 Task: Add the task  Integrate website with payment gateways and invoicing systems to the section Breakaway in the project AgileExpert and add a Due Date to the respective task as 2023/12/19
Action: Mouse moved to (65, 486)
Screenshot: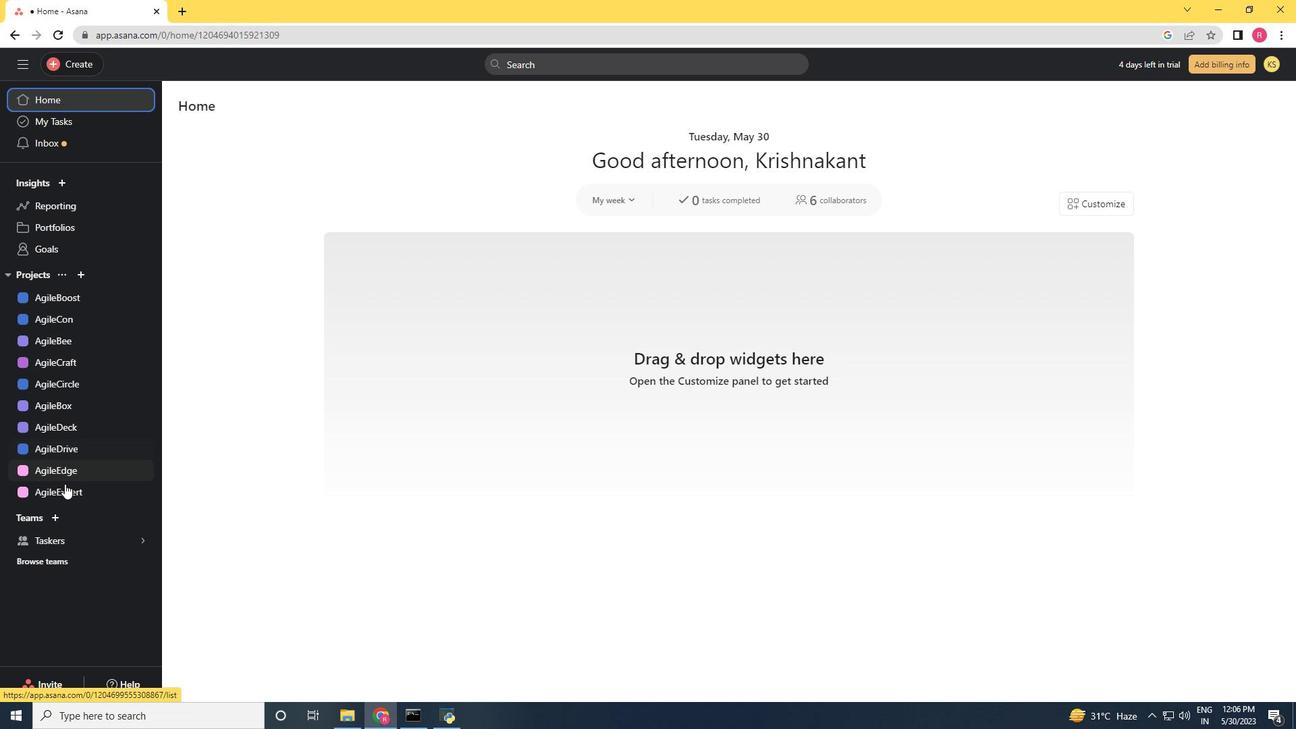
Action: Mouse pressed left at (65, 486)
Screenshot: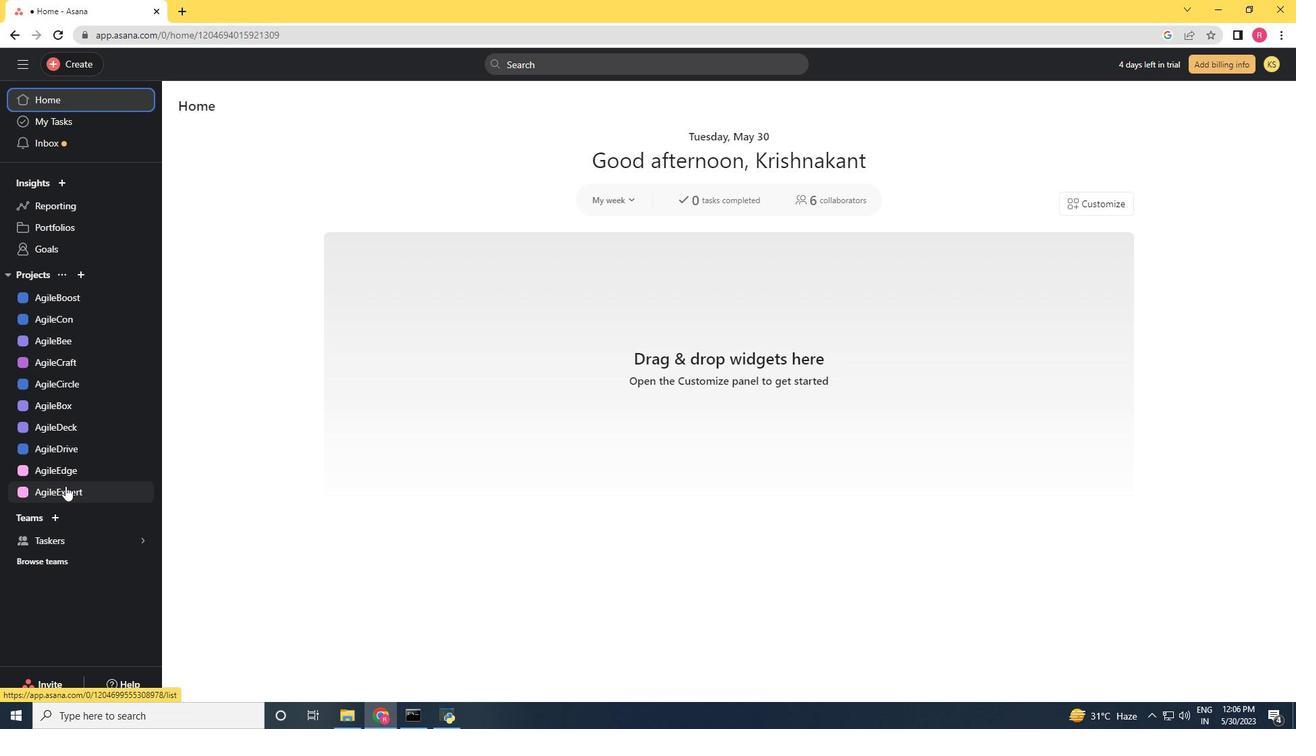 
Action: Mouse moved to (727, 463)
Screenshot: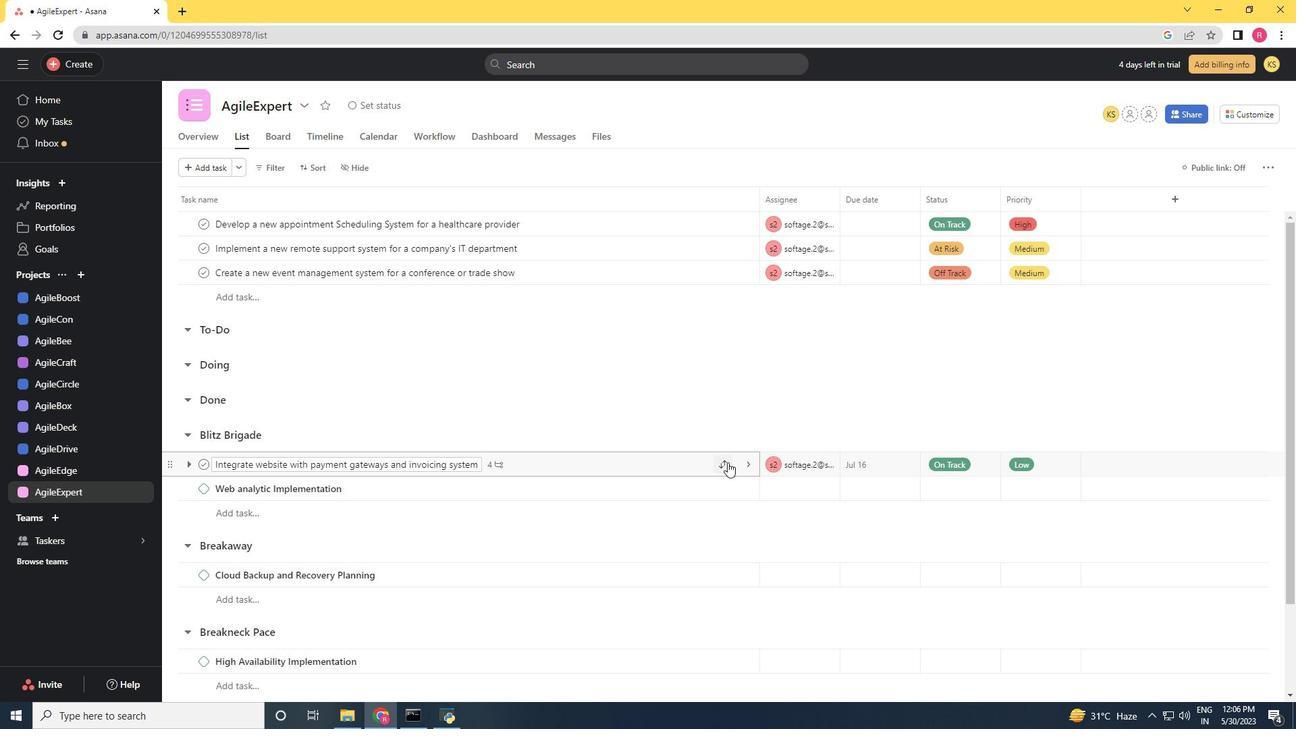 
Action: Mouse pressed left at (727, 463)
Screenshot: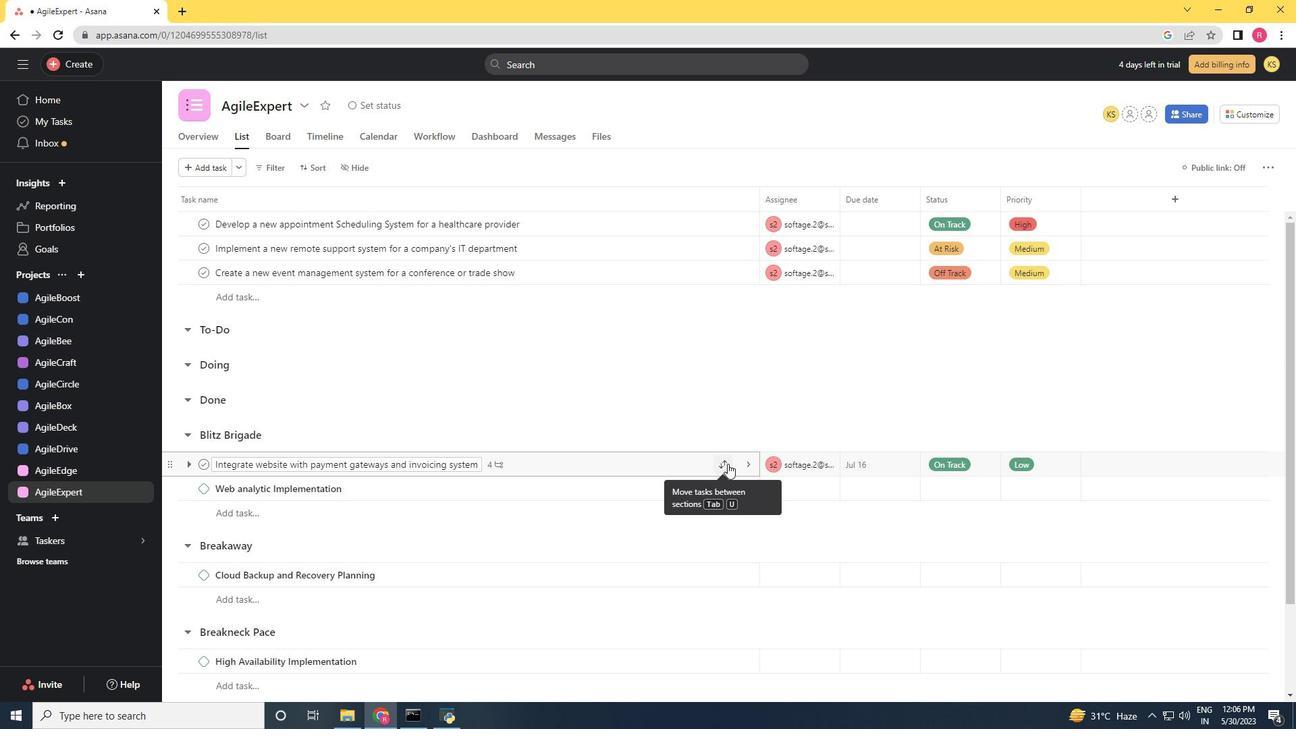 
Action: Mouse moved to (657, 385)
Screenshot: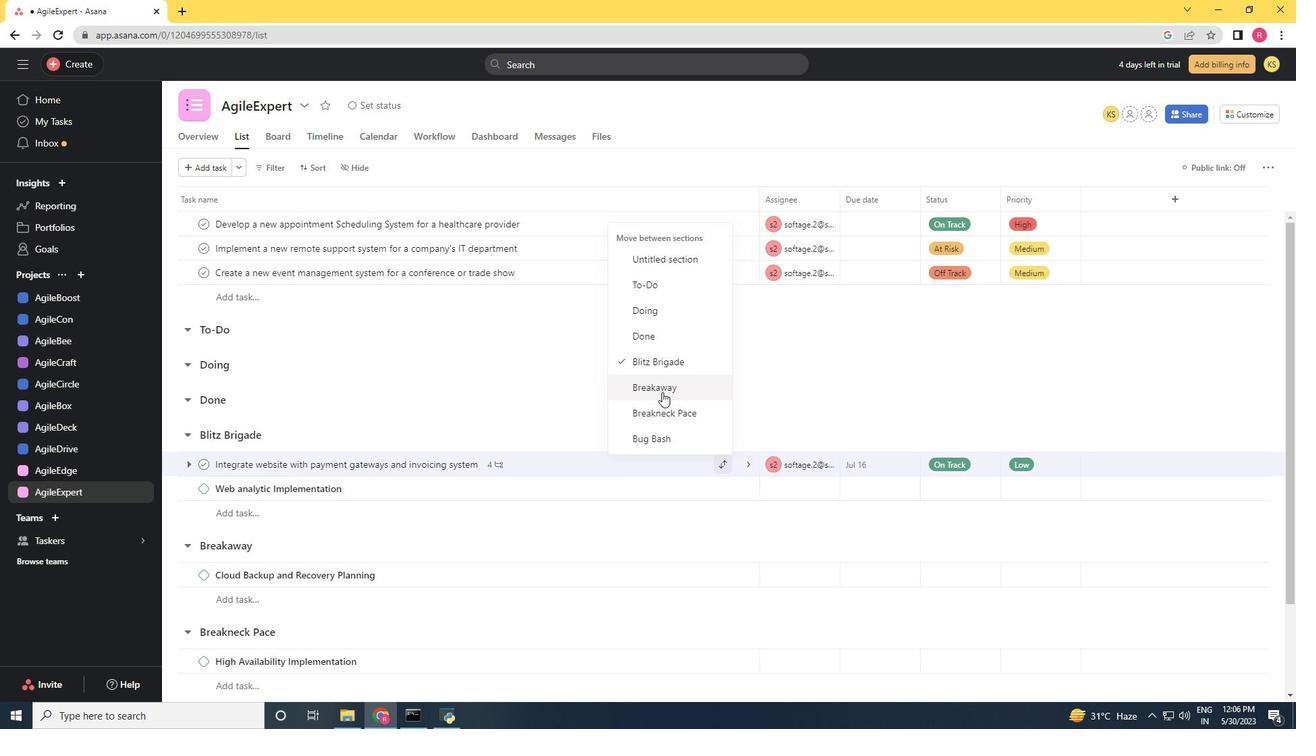 
Action: Mouse pressed left at (657, 385)
Screenshot: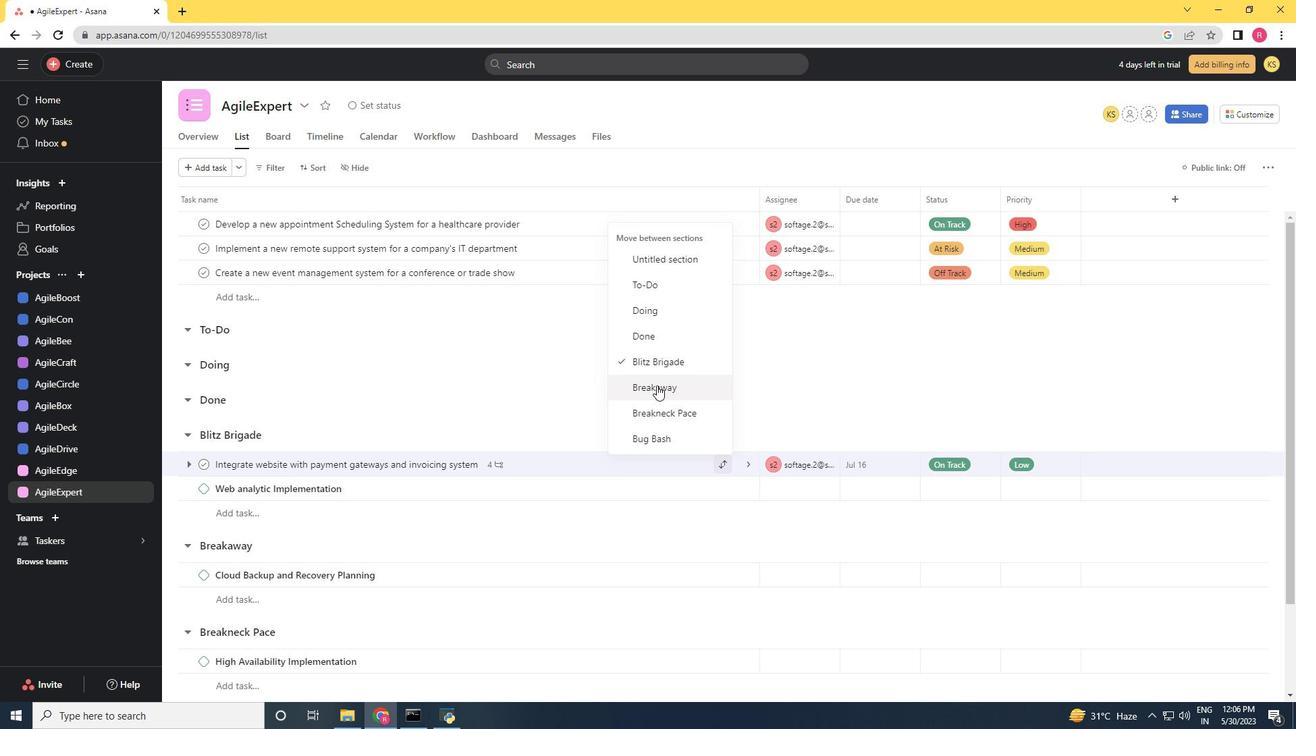 
Action: Mouse moved to (652, 549)
Screenshot: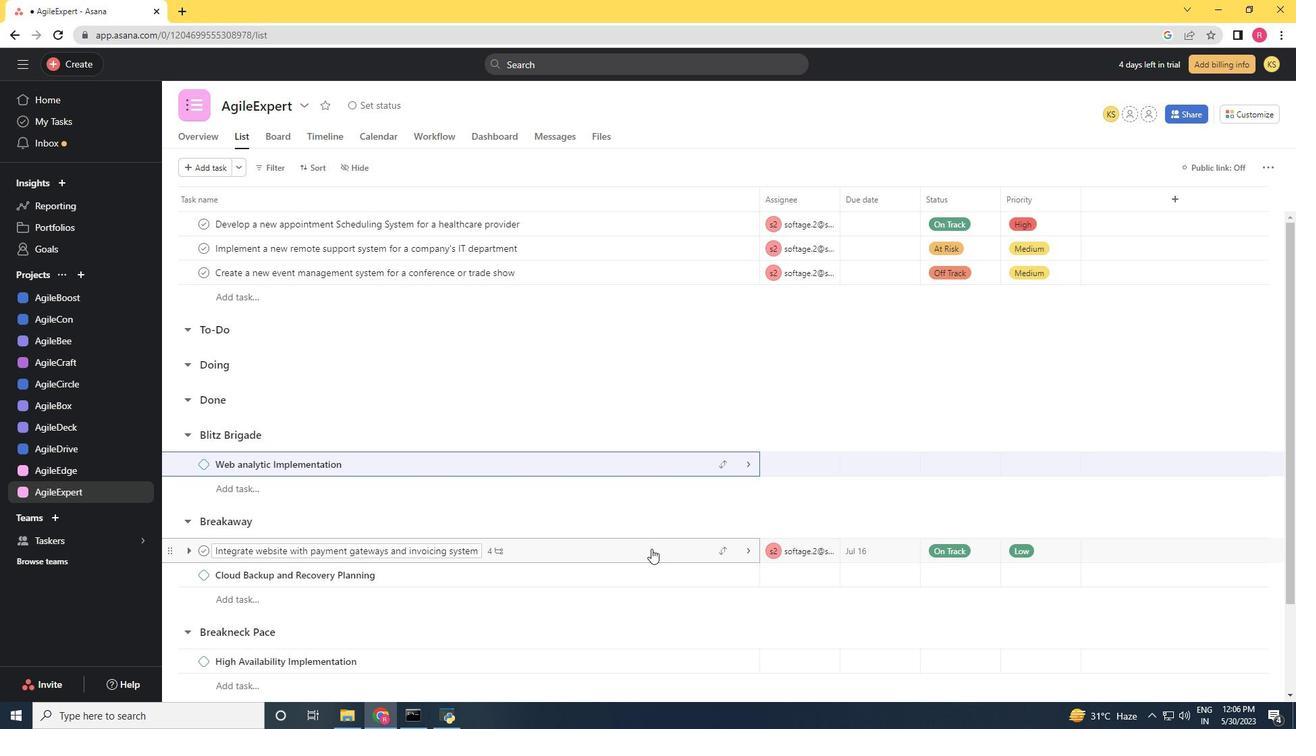 
Action: Mouse pressed left at (652, 549)
Screenshot: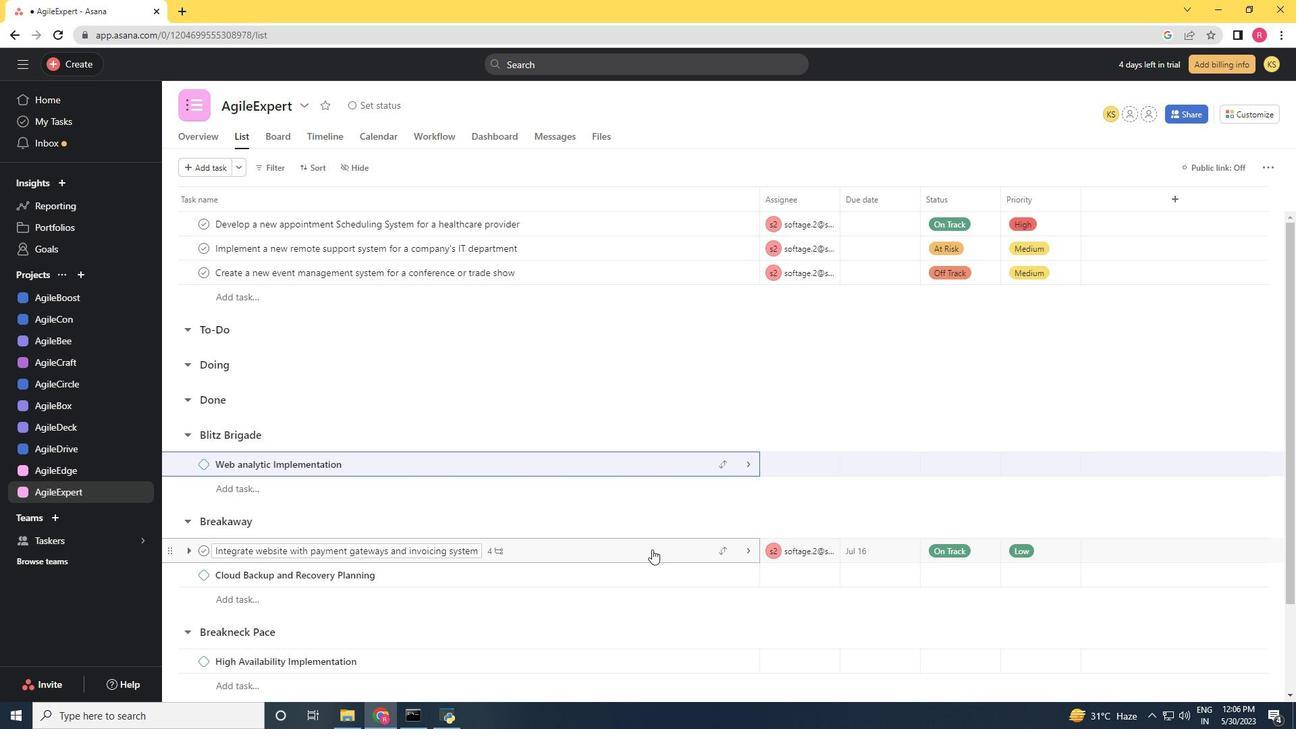 
Action: Mouse moved to (998, 295)
Screenshot: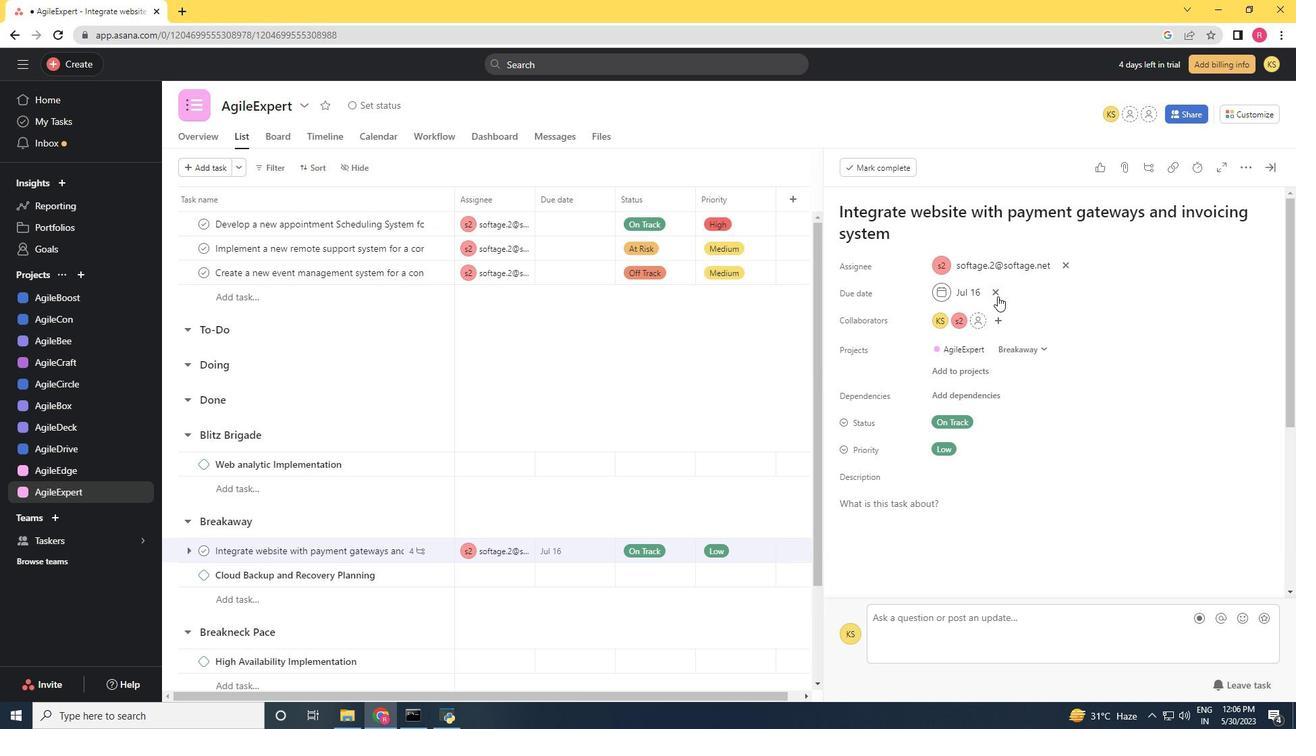 
Action: Mouse pressed left at (998, 295)
Screenshot: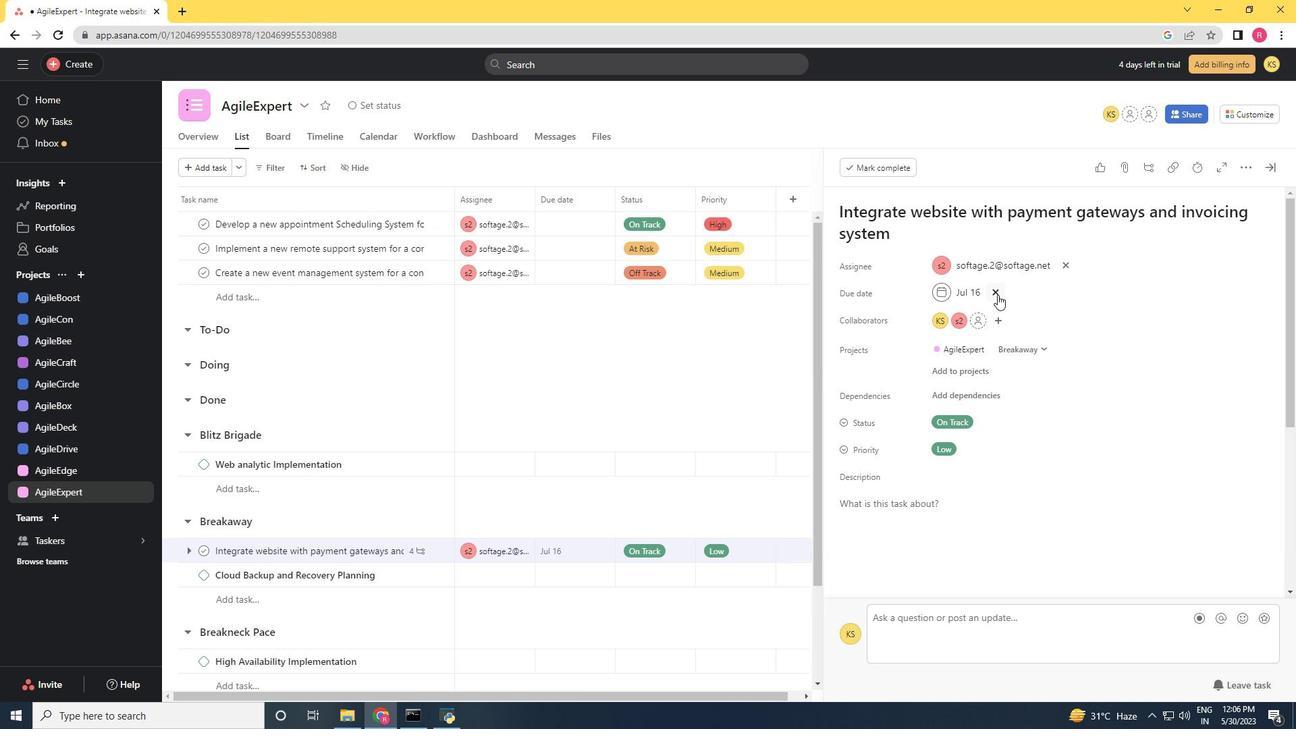 
Action: Mouse moved to (960, 291)
Screenshot: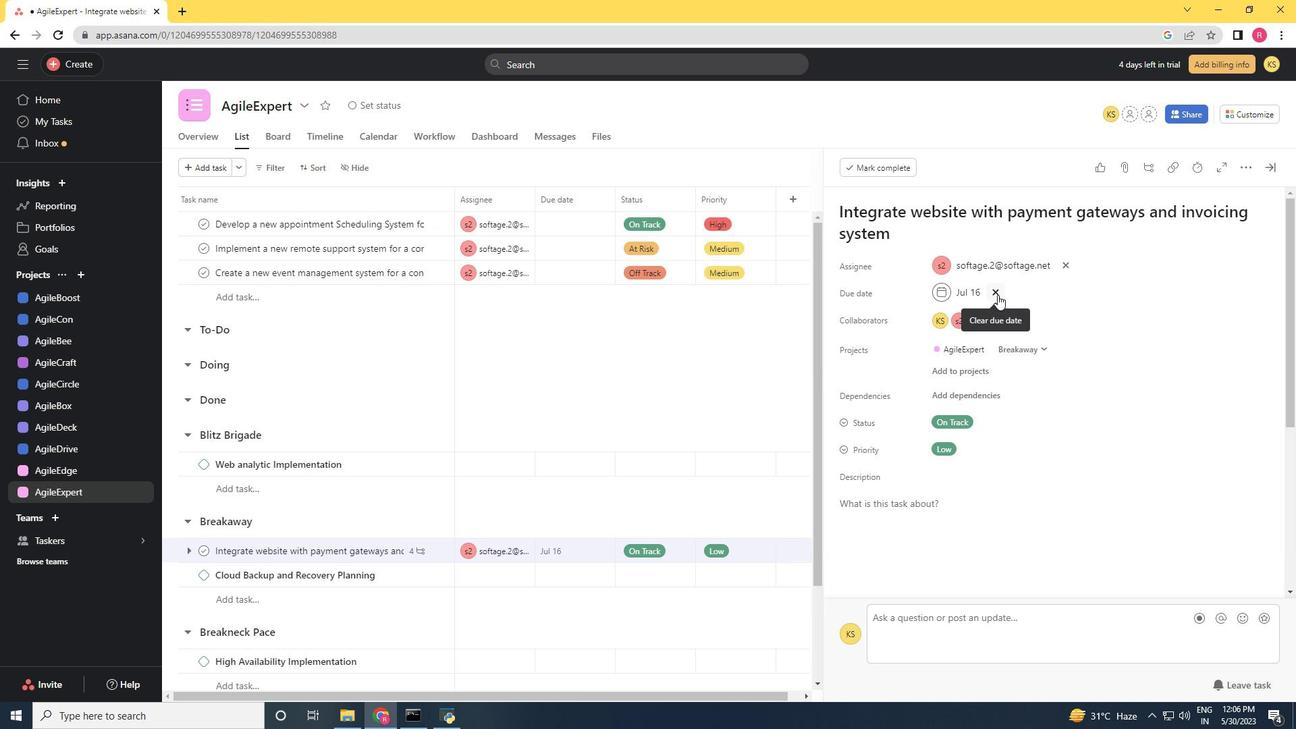
Action: Mouse pressed left at (960, 291)
Screenshot: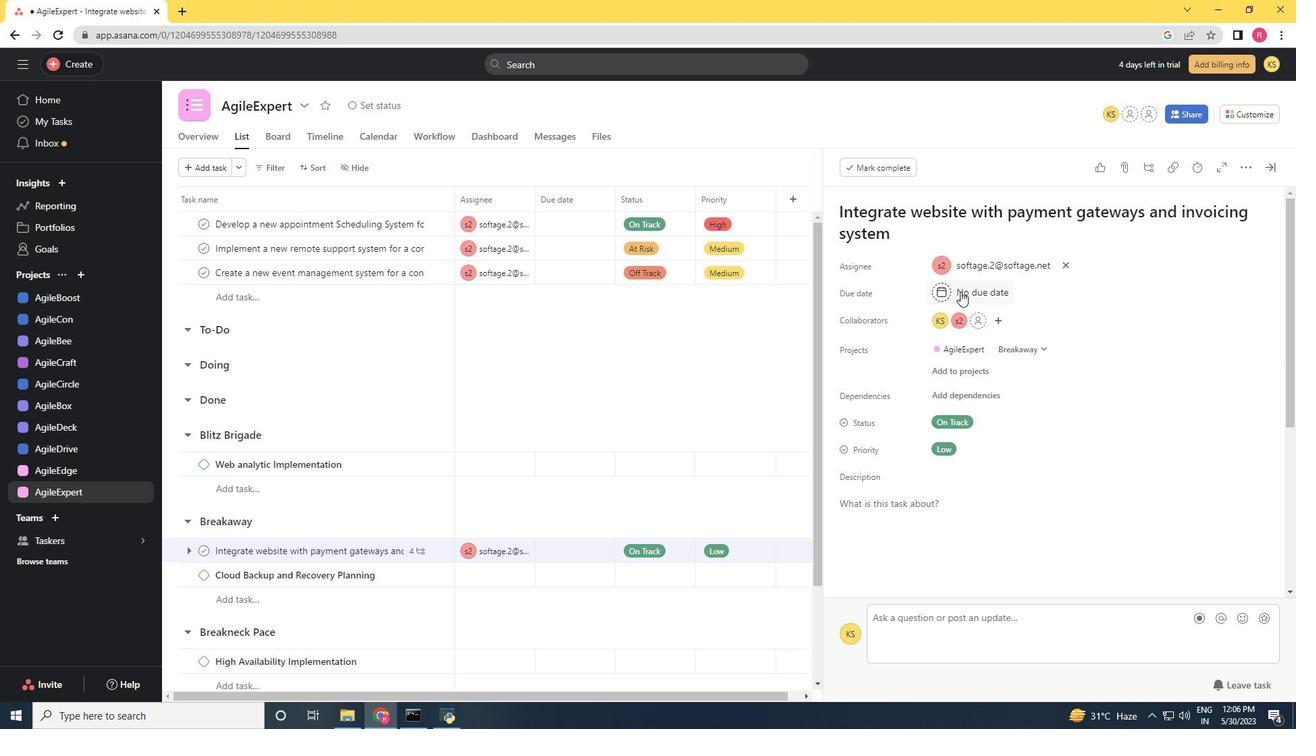 
Action: Mouse moved to (1096, 361)
Screenshot: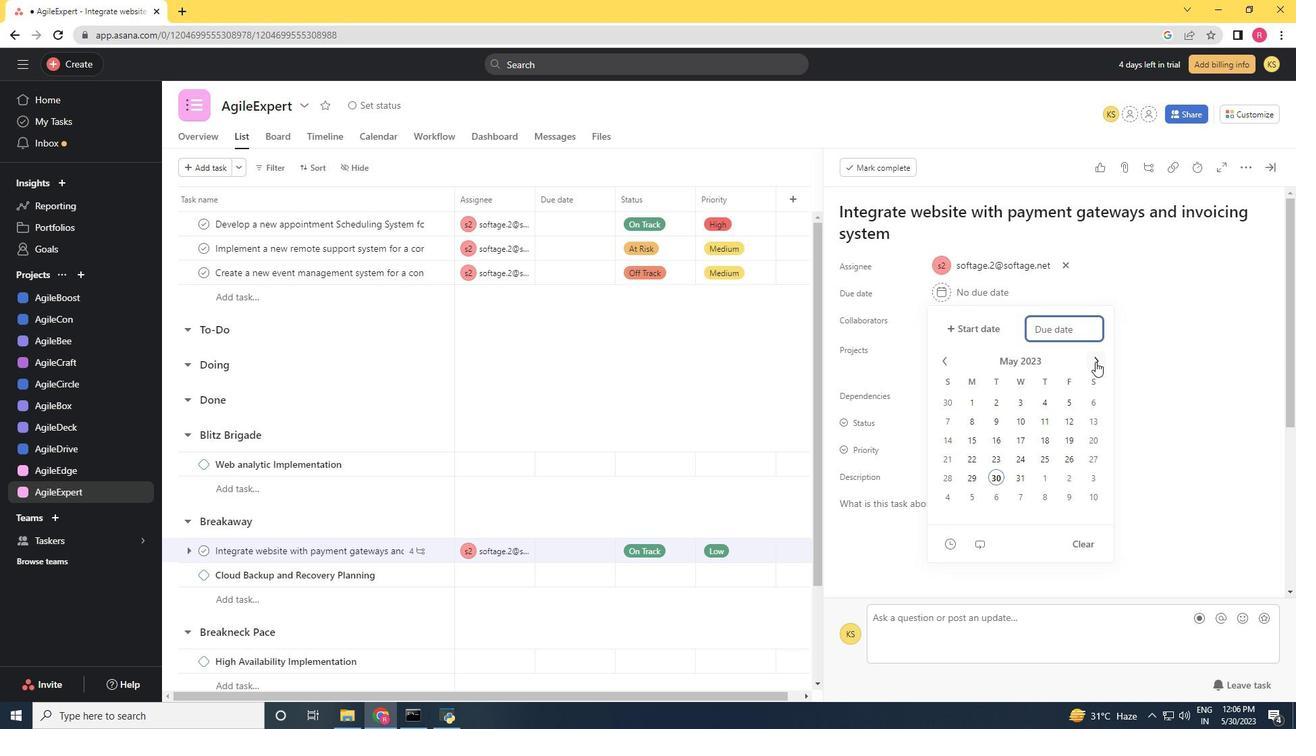 
Action: Mouse pressed left at (1096, 361)
Screenshot: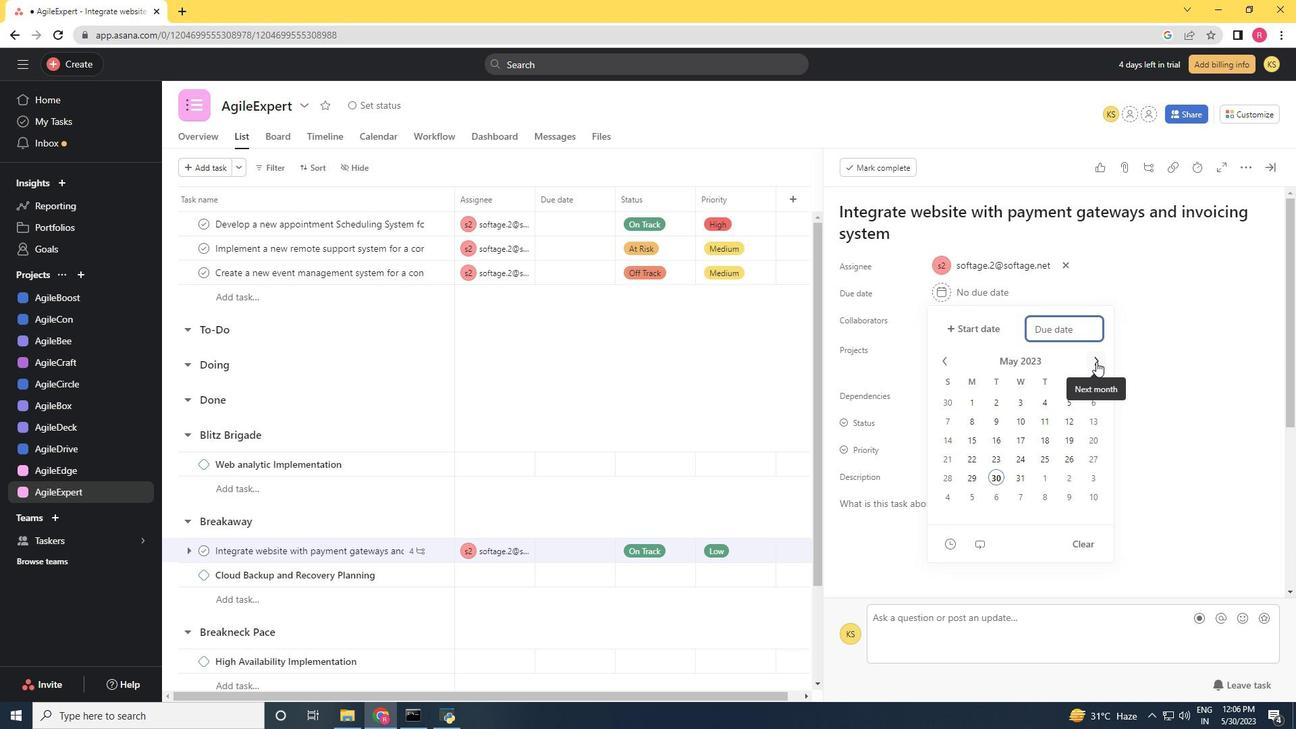 
Action: Mouse pressed left at (1096, 361)
Screenshot: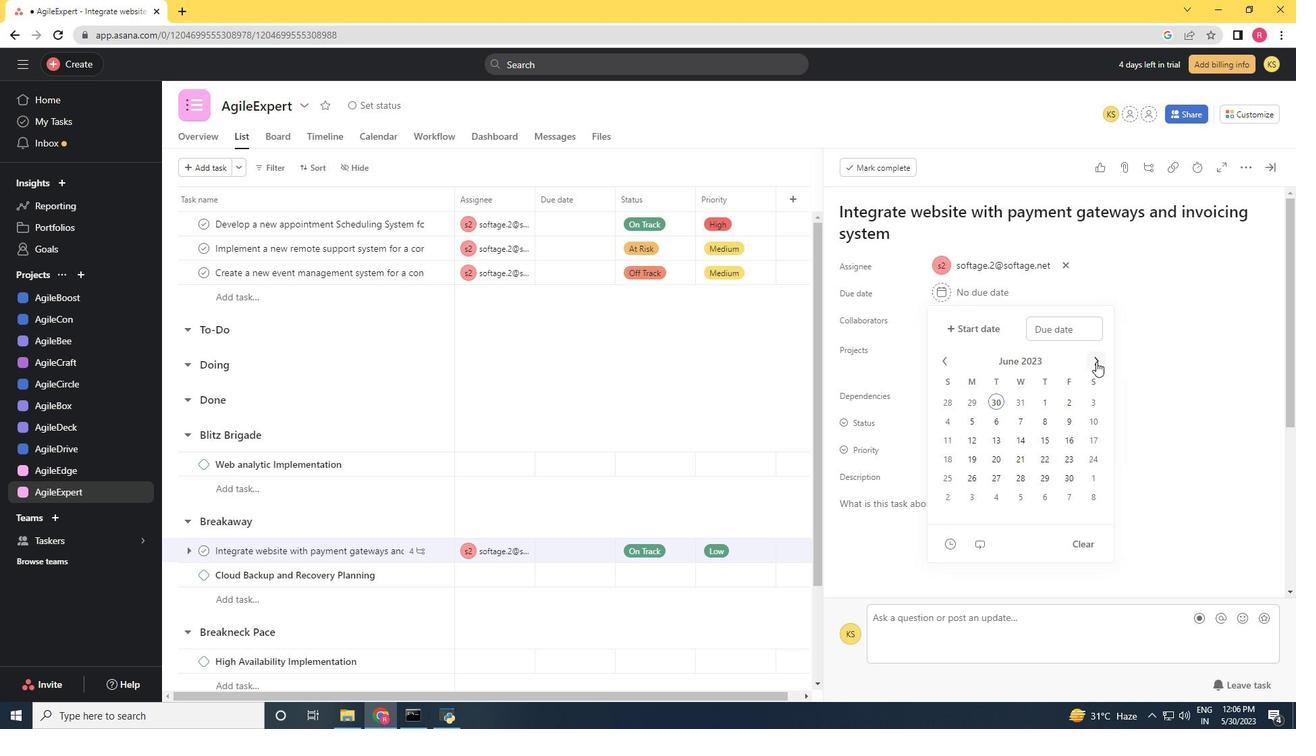 
Action: Mouse pressed left at (1096, 361)
Screenshot: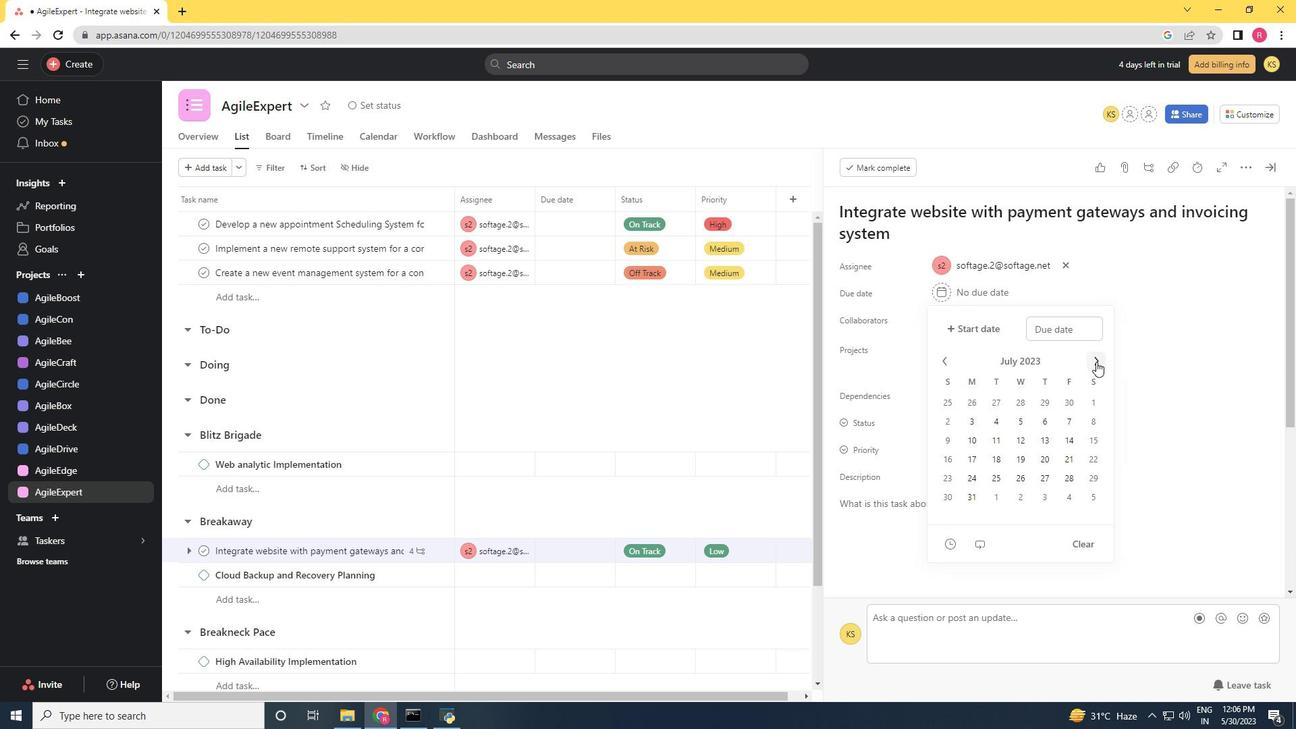 
Action: Mouse pressed left at (1096, 361)
Screenshot: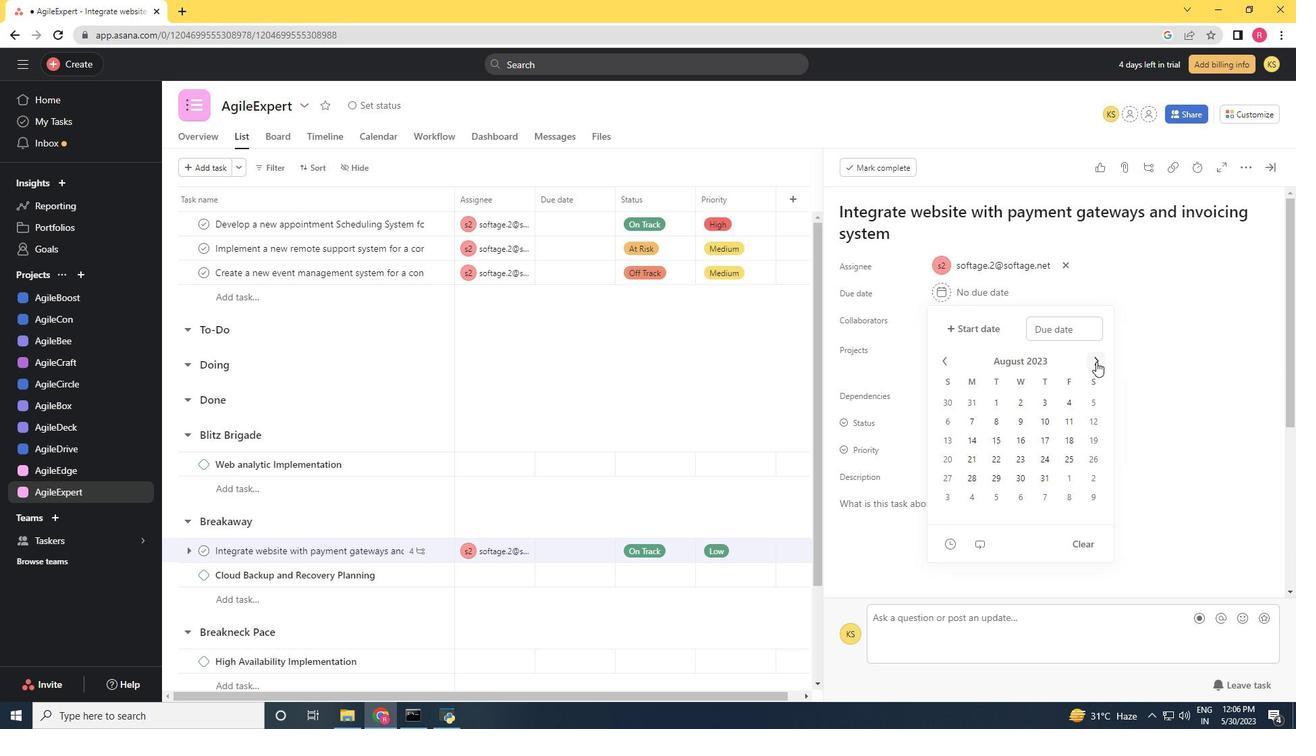
Action: Mouse pressed left at (1096, 361)
Screenshot: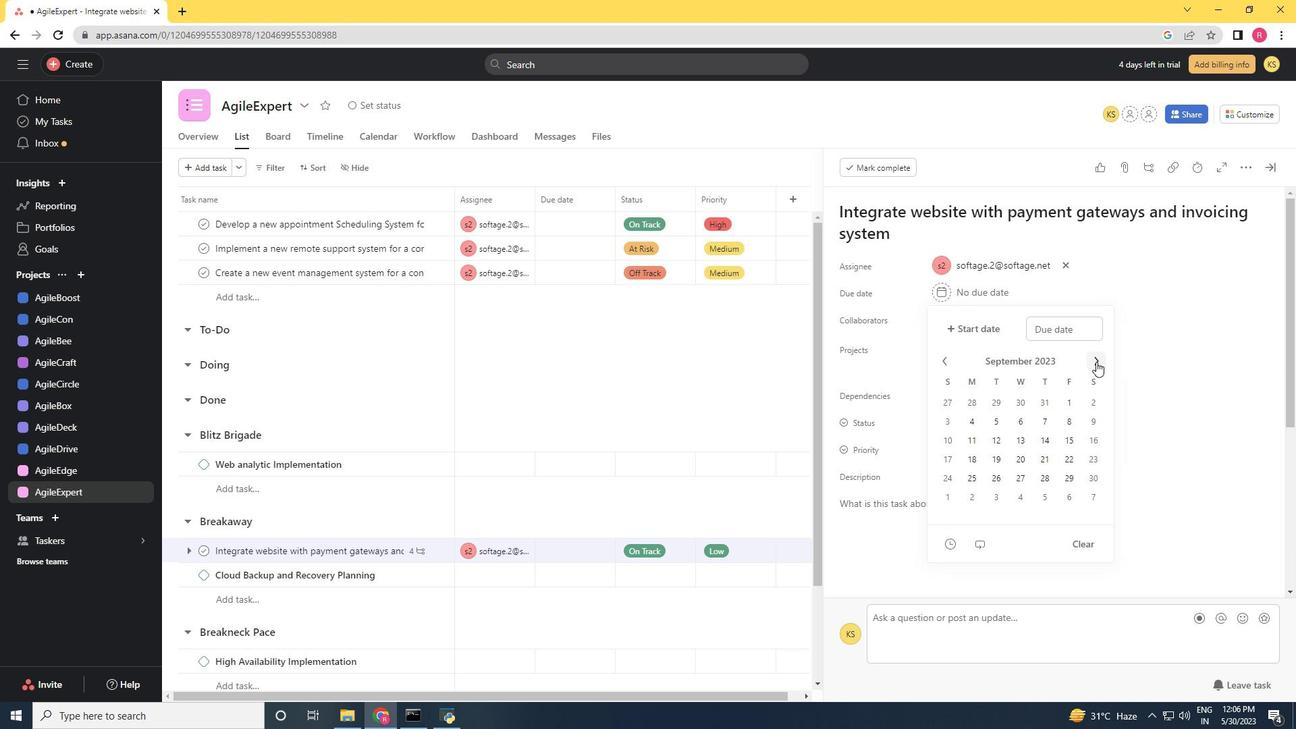 
Action: Mouse pressed left at (1096, 361)
Screenshot: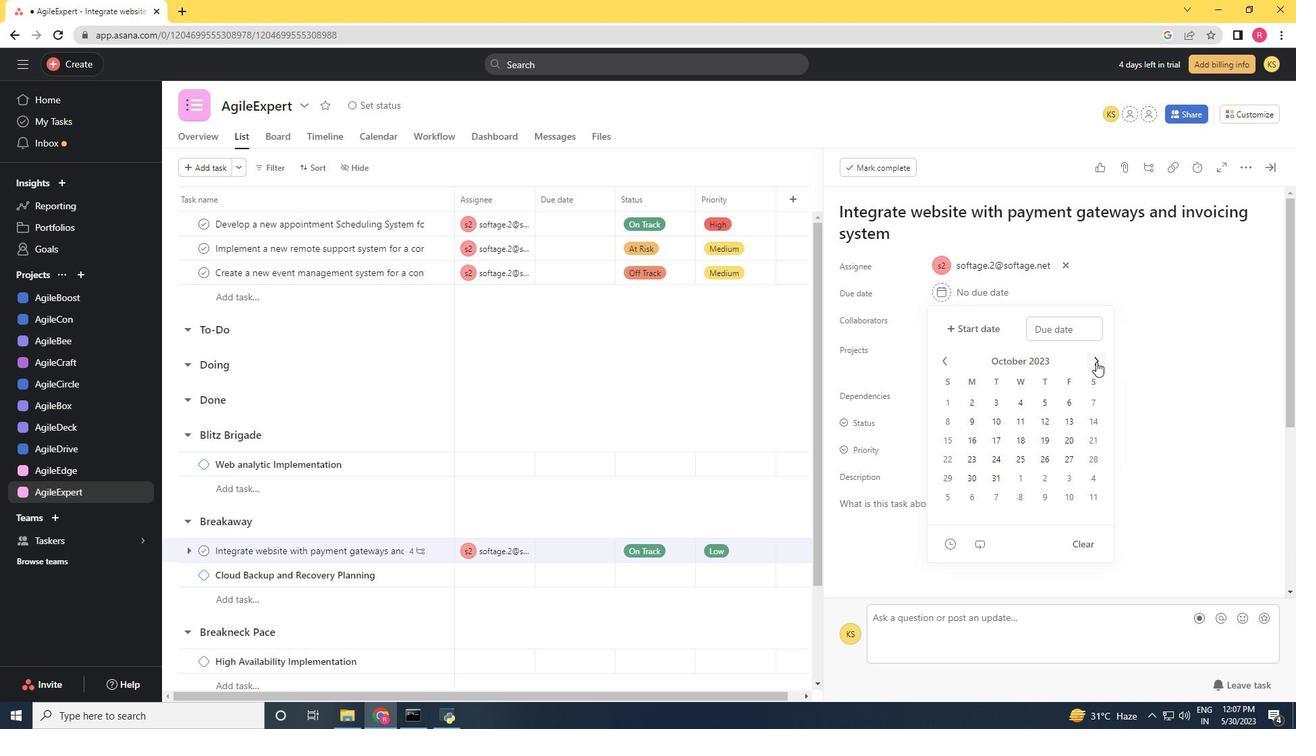 
Action: Mouse pressed left at (1096, 361)
Screenshot: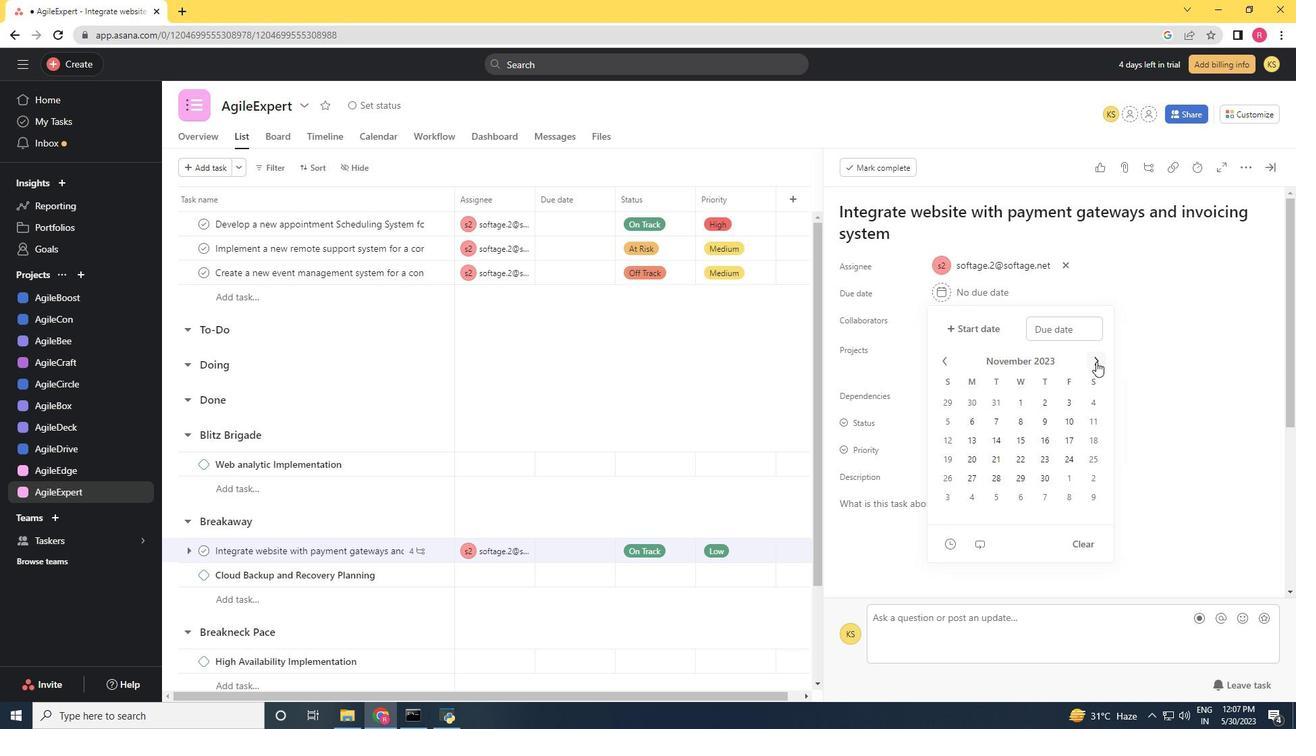 
Action: Mouse moved to (993, 464)
Screenshot: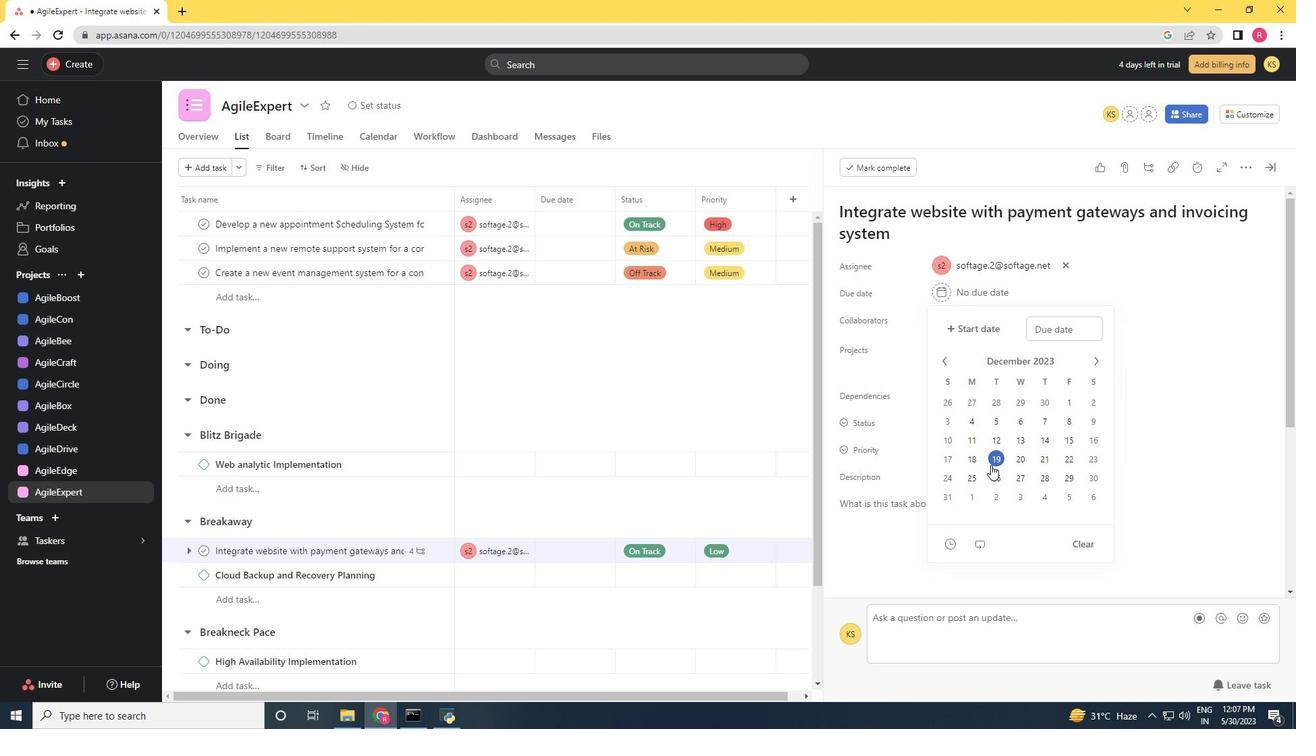 
Action: Mouse pressed left at (993, 464)
Screenshot: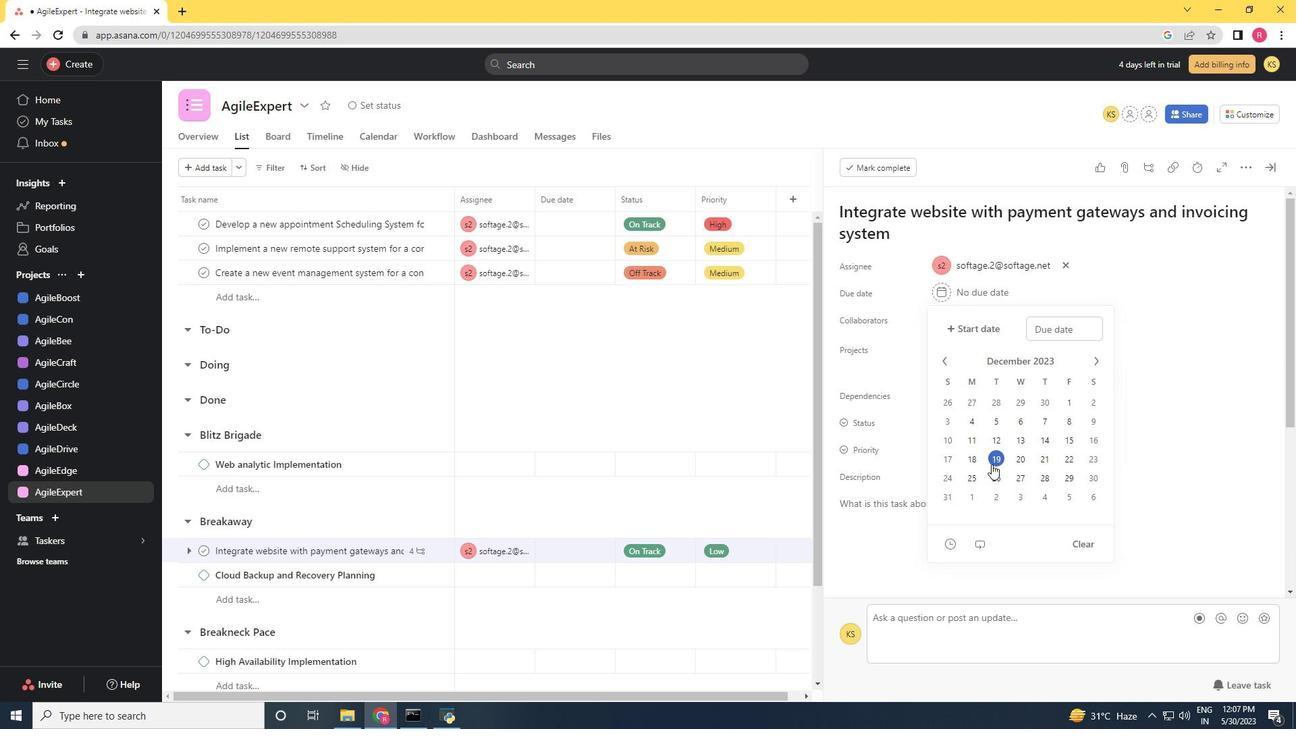 
Action: Mouse moved to (1203, 447)
Screenshot: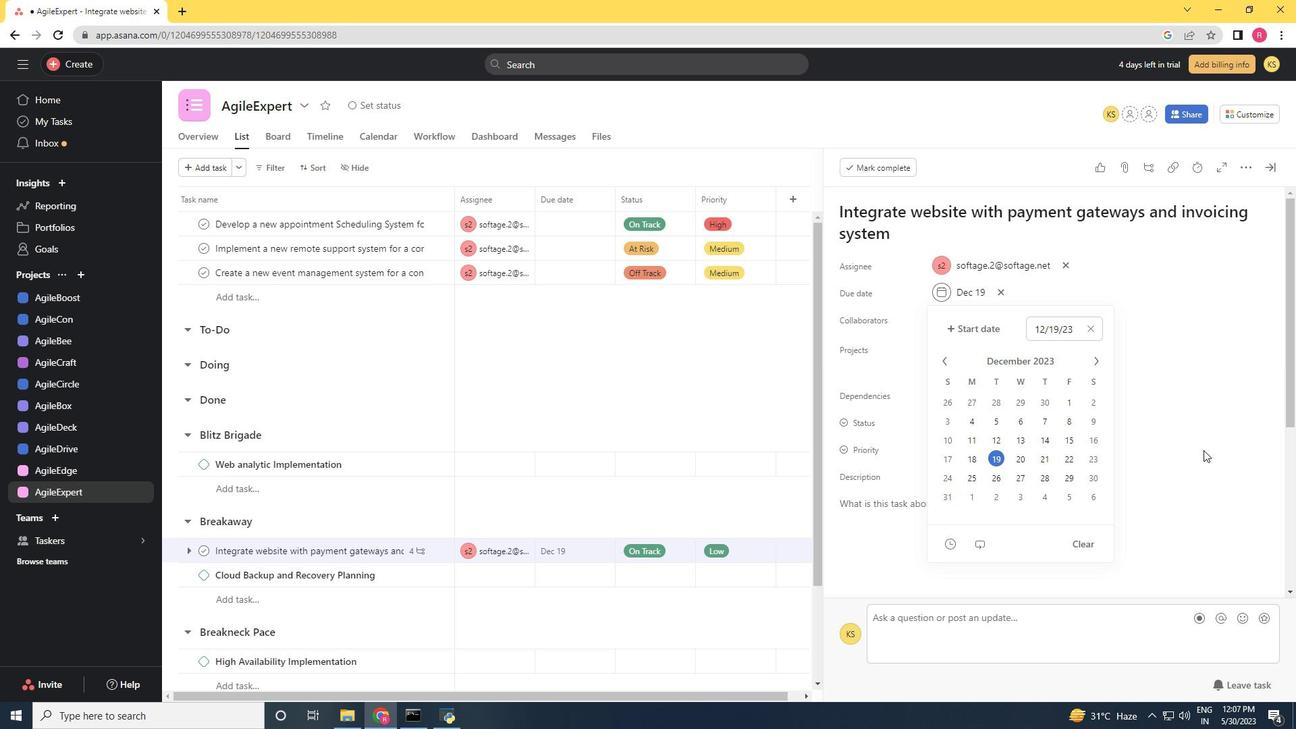 
Action: Mouse pressed left at (1203, 447)
Screenshot: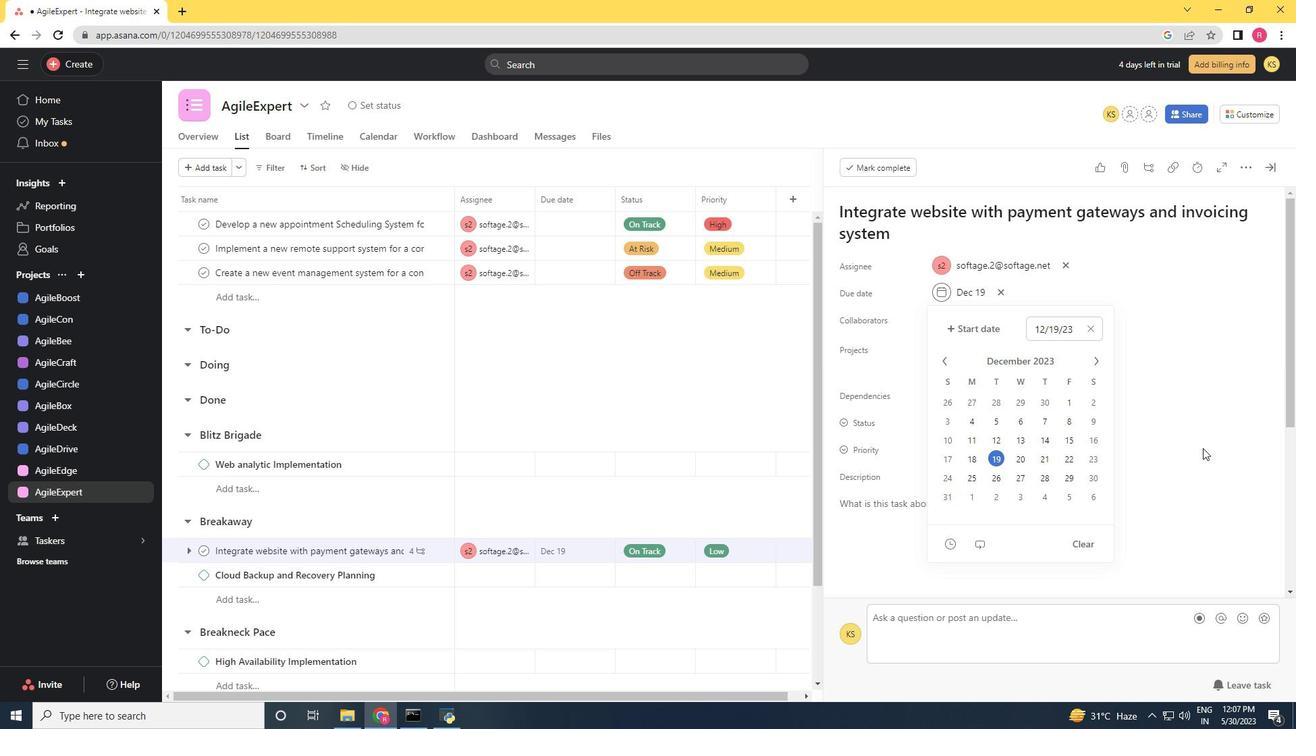 
Action: Mouse moved to (1269, 174)
Screenshot: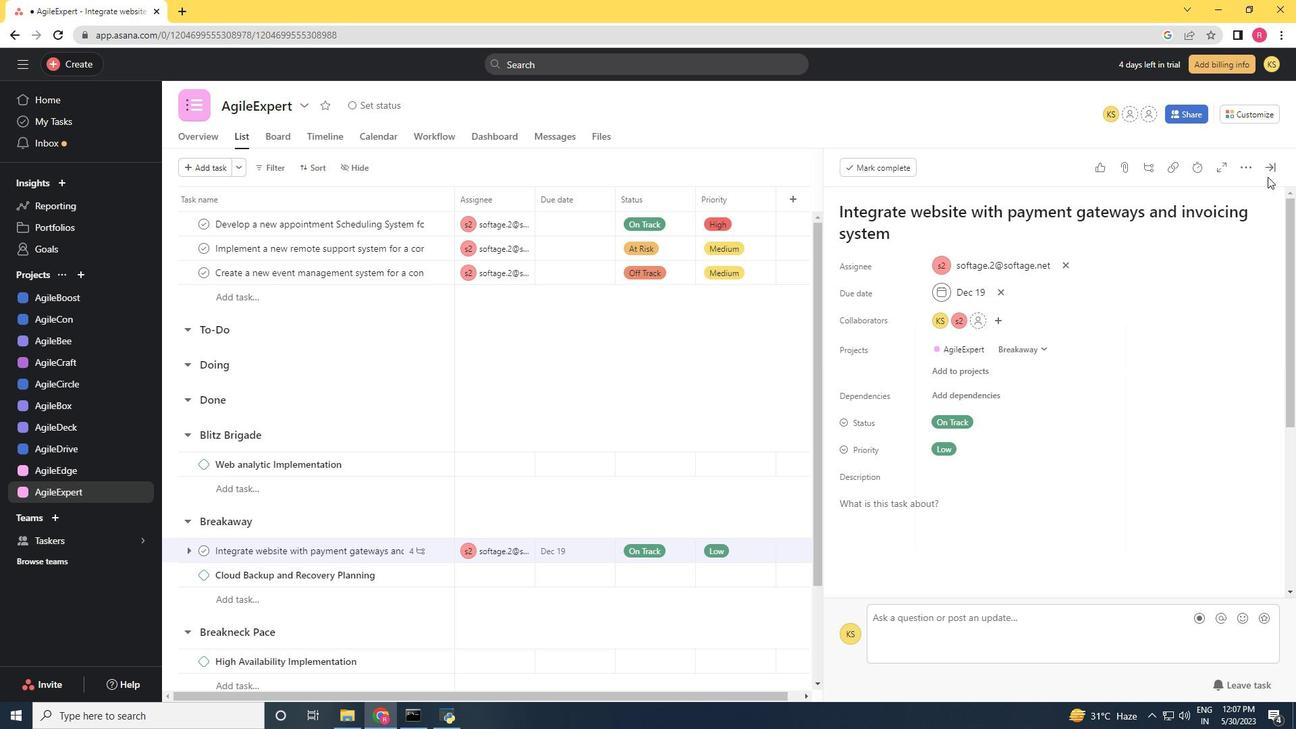 
Action: Mouse pressed left at (1269, 174)
Screenshot: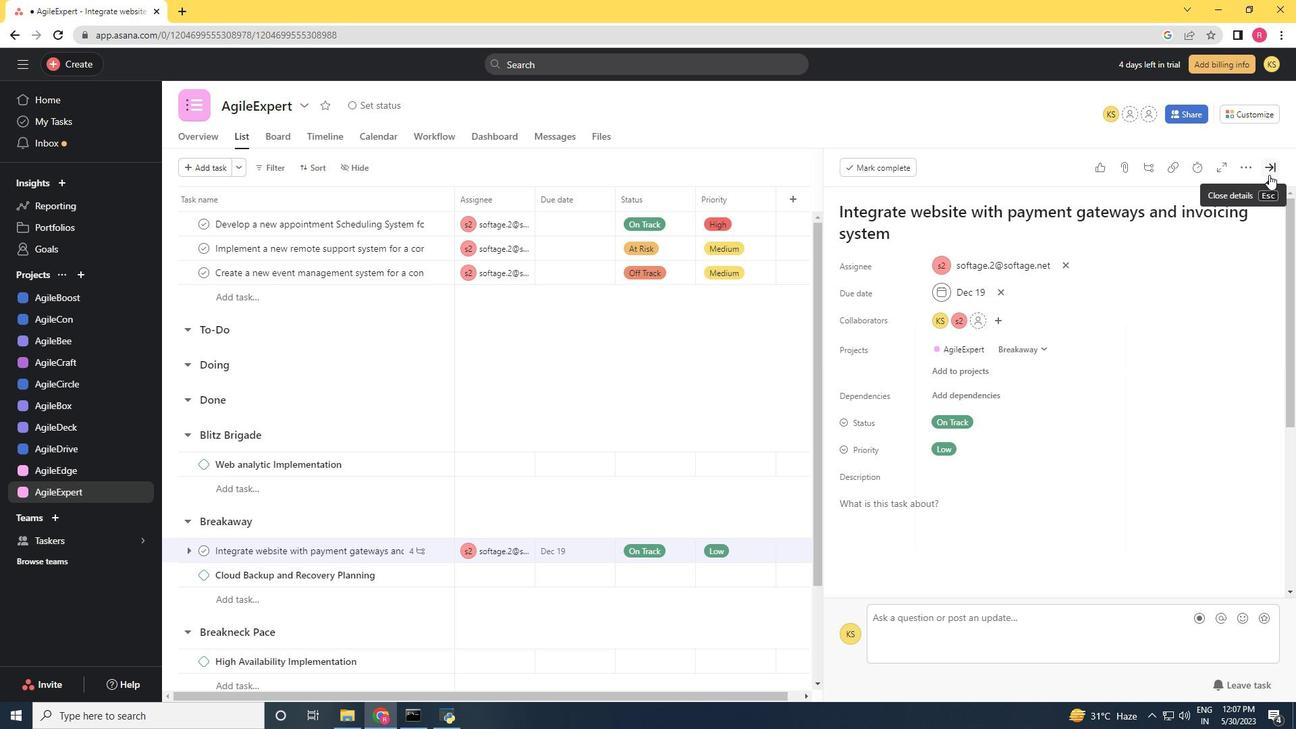 
